 Task: Filter tasks in Microsoft Outlook.
Action: Mouse moved to (17, 125)
Screenshot: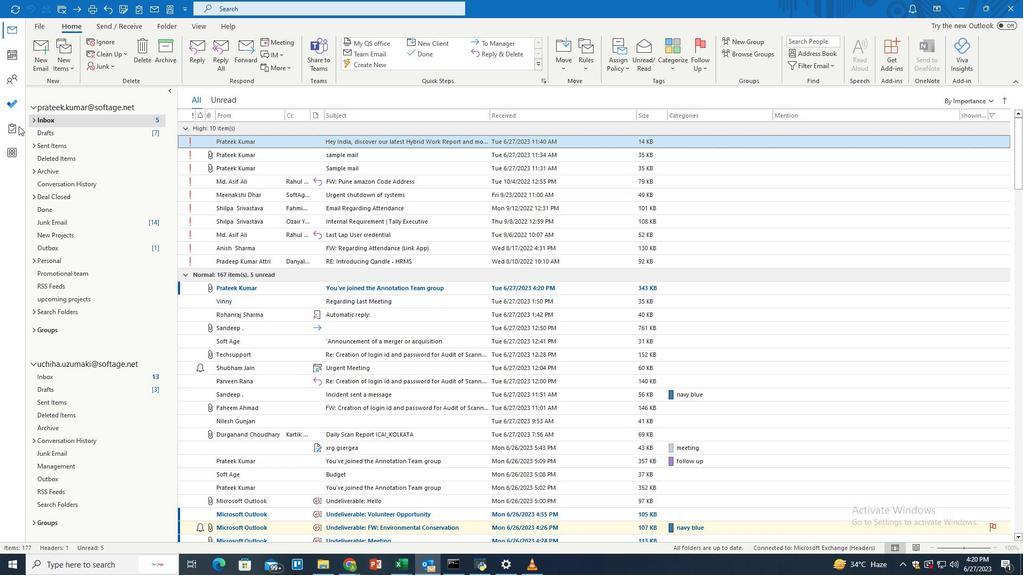 
Action: Mouse pressed left at (17, 125)
Screenshot: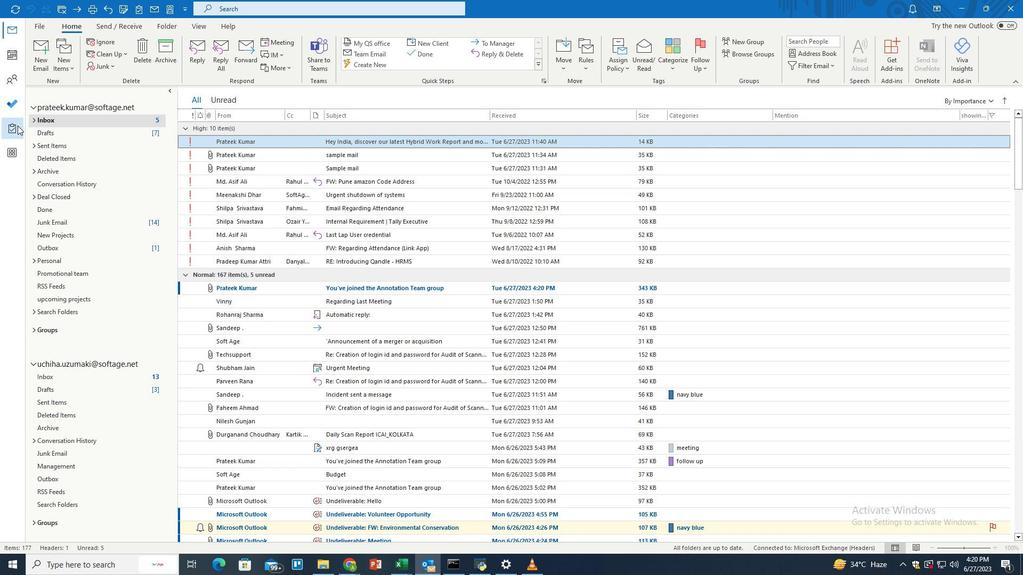 
Action: Mouse moved to (95, 126)
Screenshot: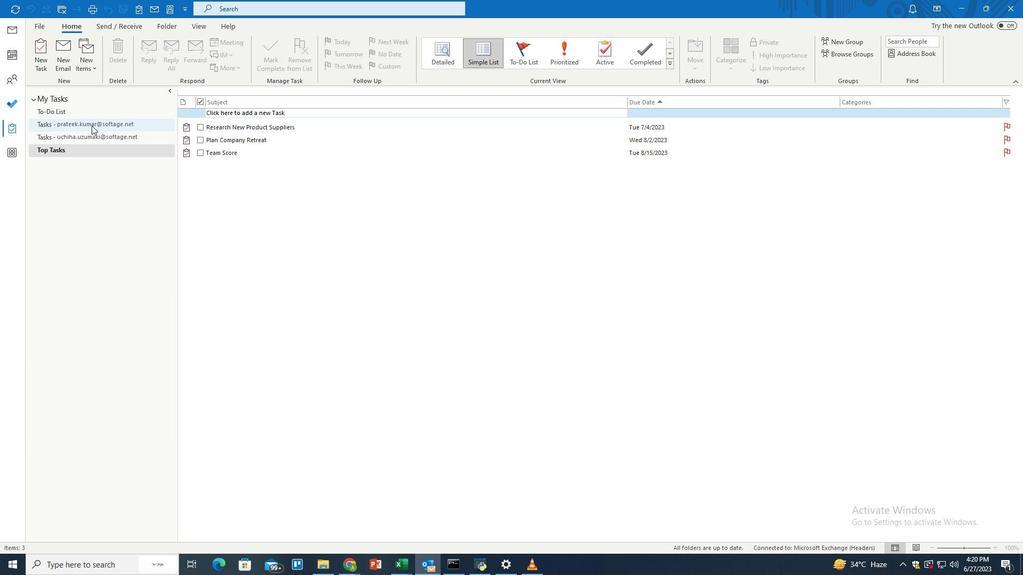 
Action: Mouse pressed left at (95, 126)
Screenshot: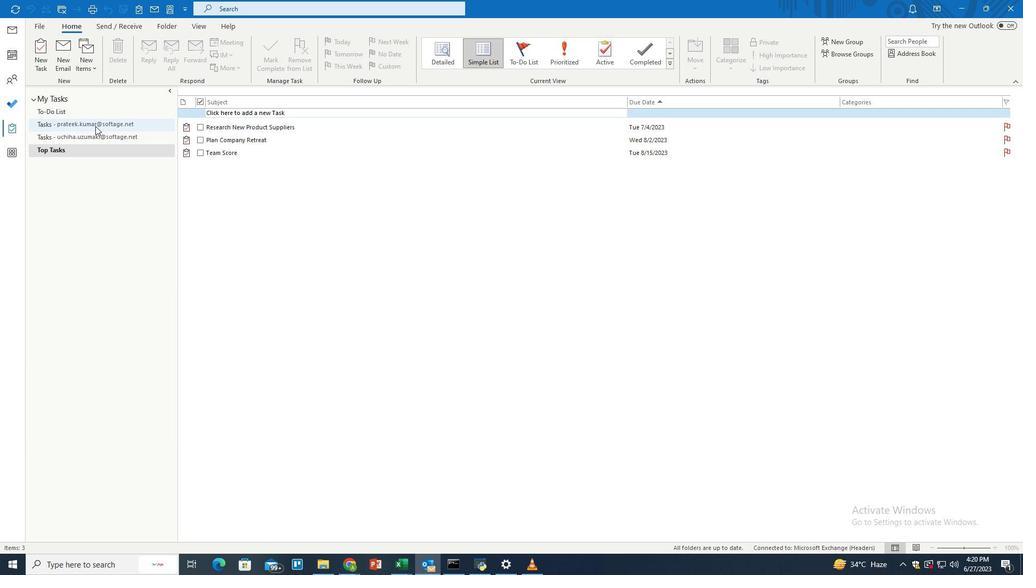 
Action: Mouse moved to (395, 445)
Screenshot: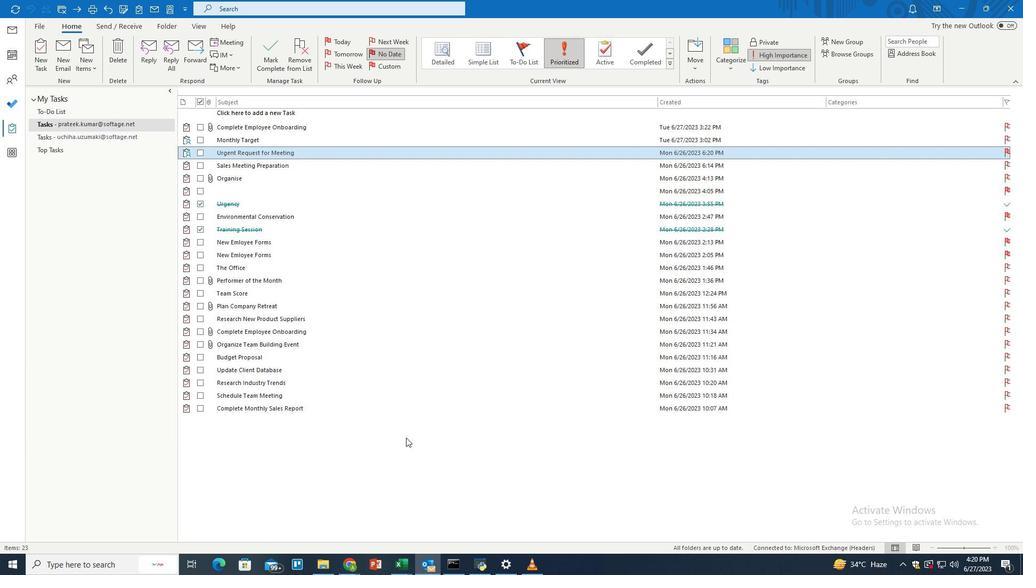 
Action: Mouse pressed right at (395, 445)
Screenshot: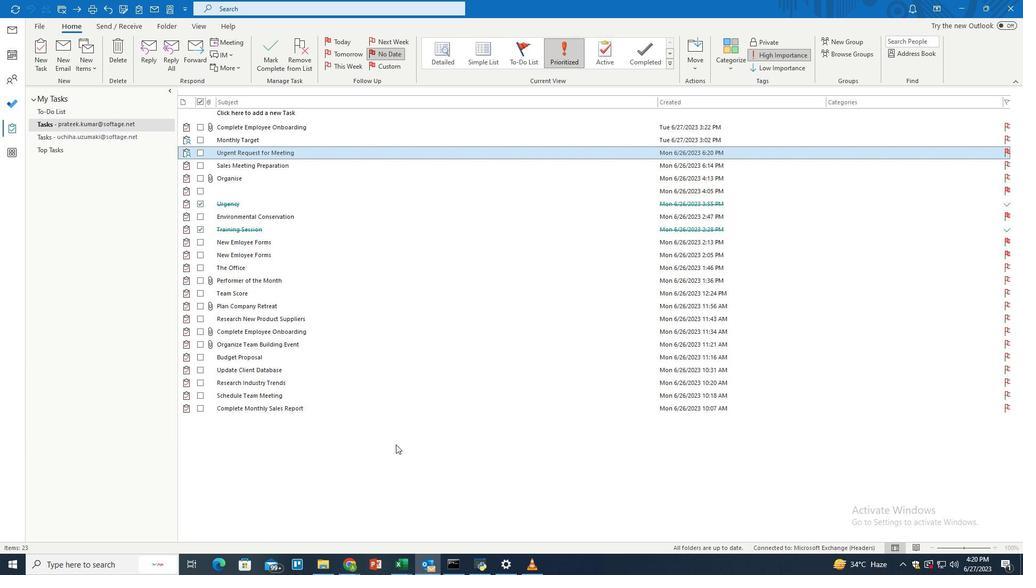 
Action: Mouse moved to (438, 361)
Screenshot: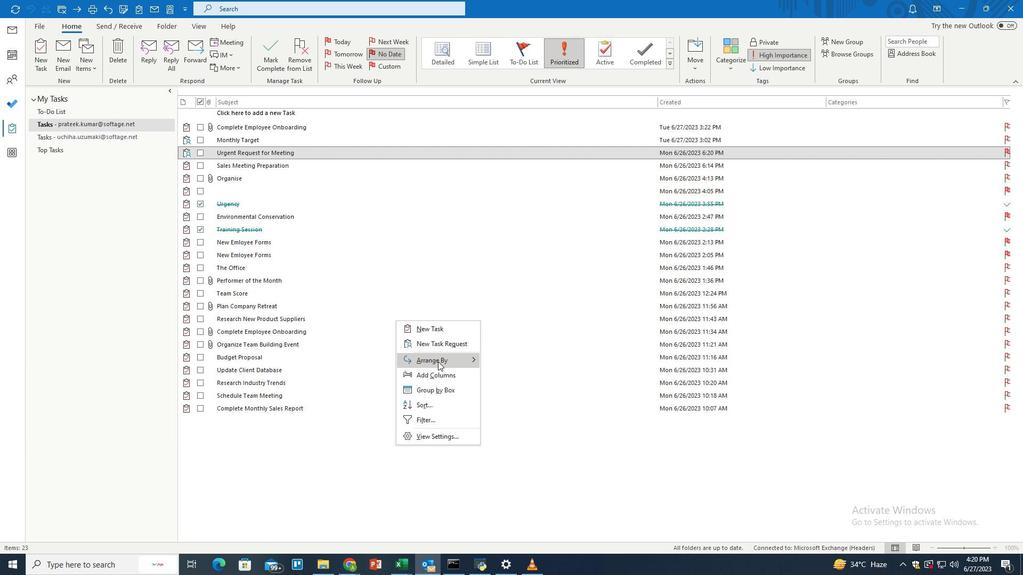 
Action: Mouse pressed left at (438, 361)
Screenshot: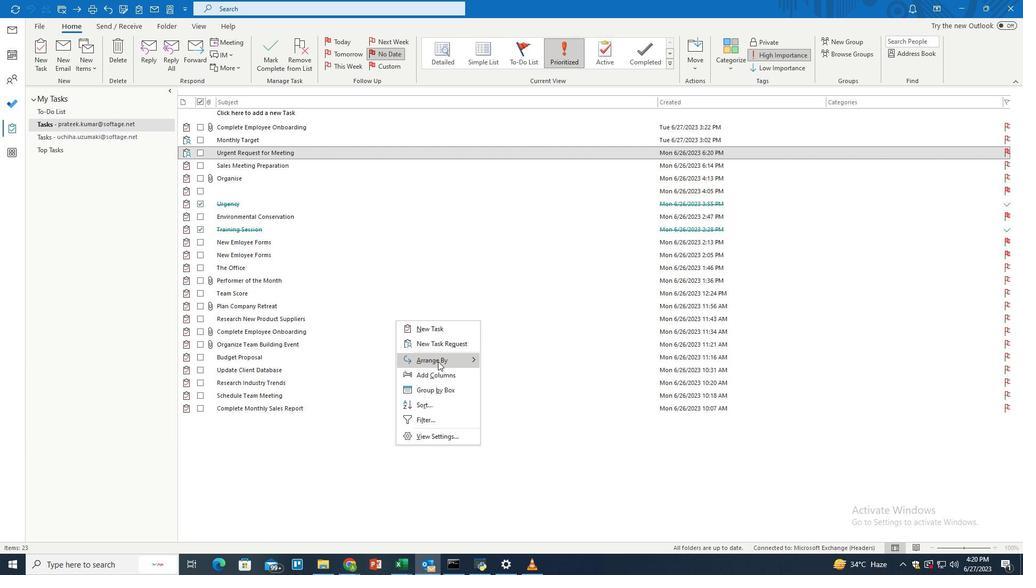 
Action: Mouse moved to (503, 360)
Screenshot: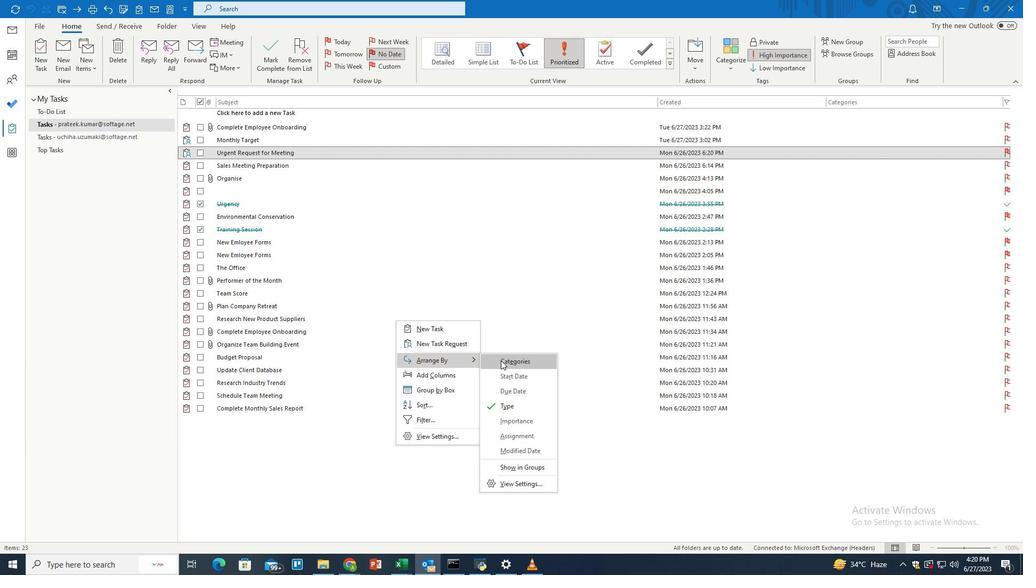 
Action: Mouse pressed left at (503, 360)
Screenshot: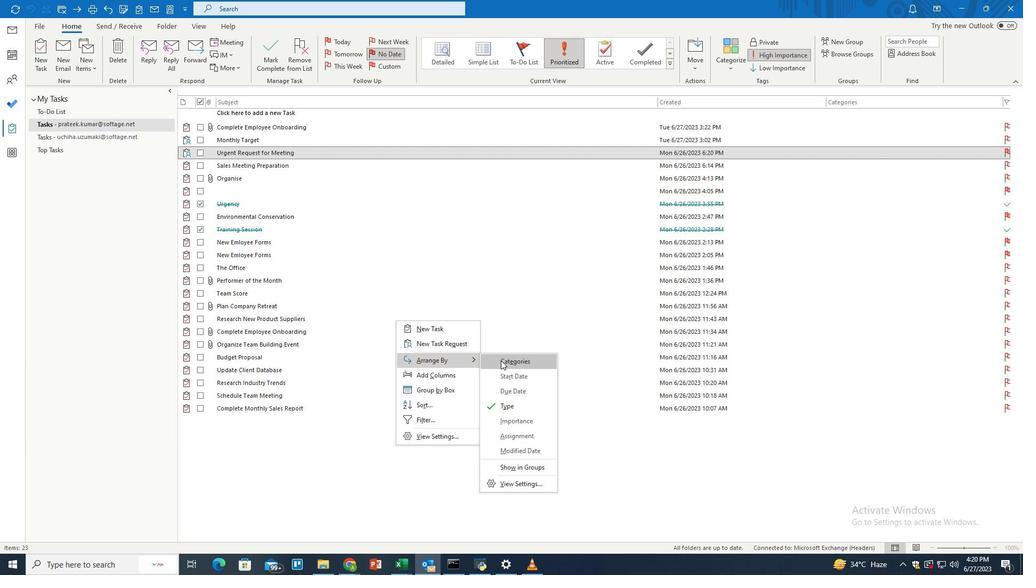 
Action: Mouse moved to (490, 448)
Screenshot: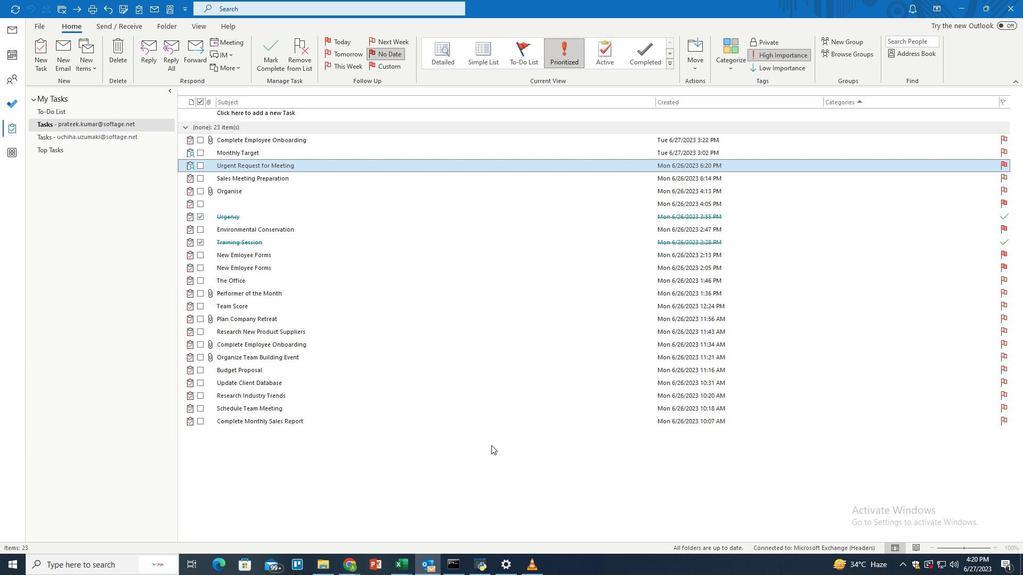 
